 Task: Add the workbook title to the page.
Action: Mouse moved to (80, 128)
Screenshot: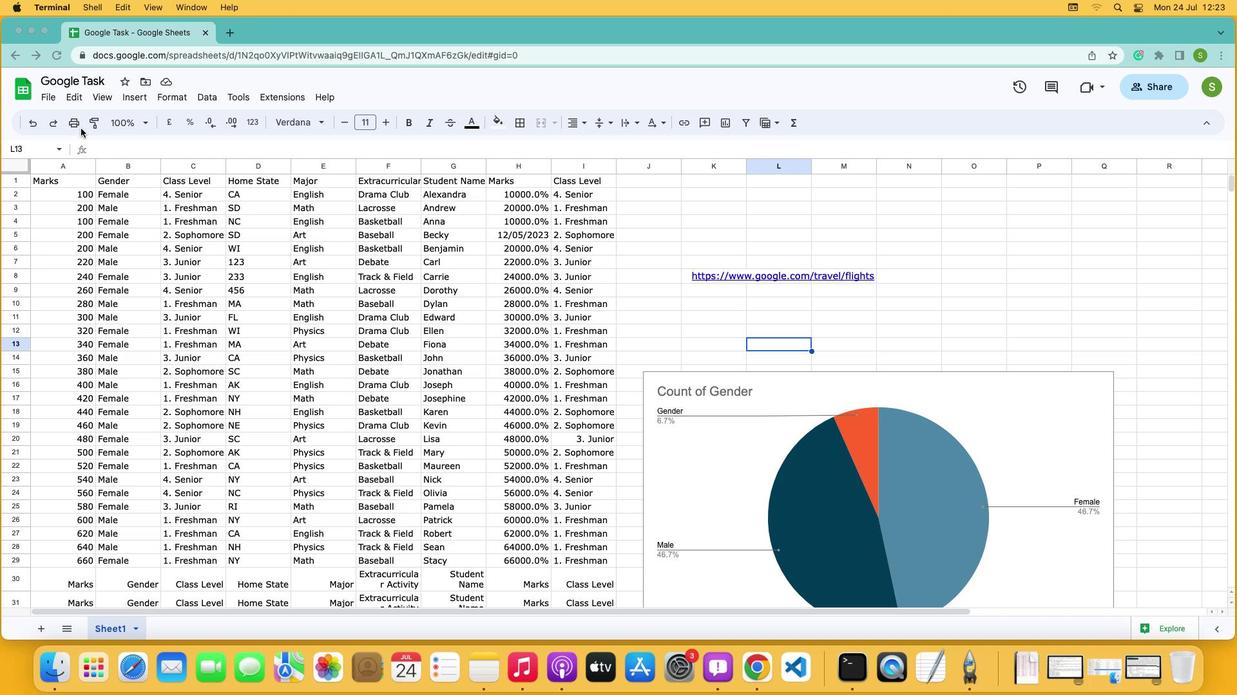
Action: Mouse pressed left at (80, 128)
Screenshot: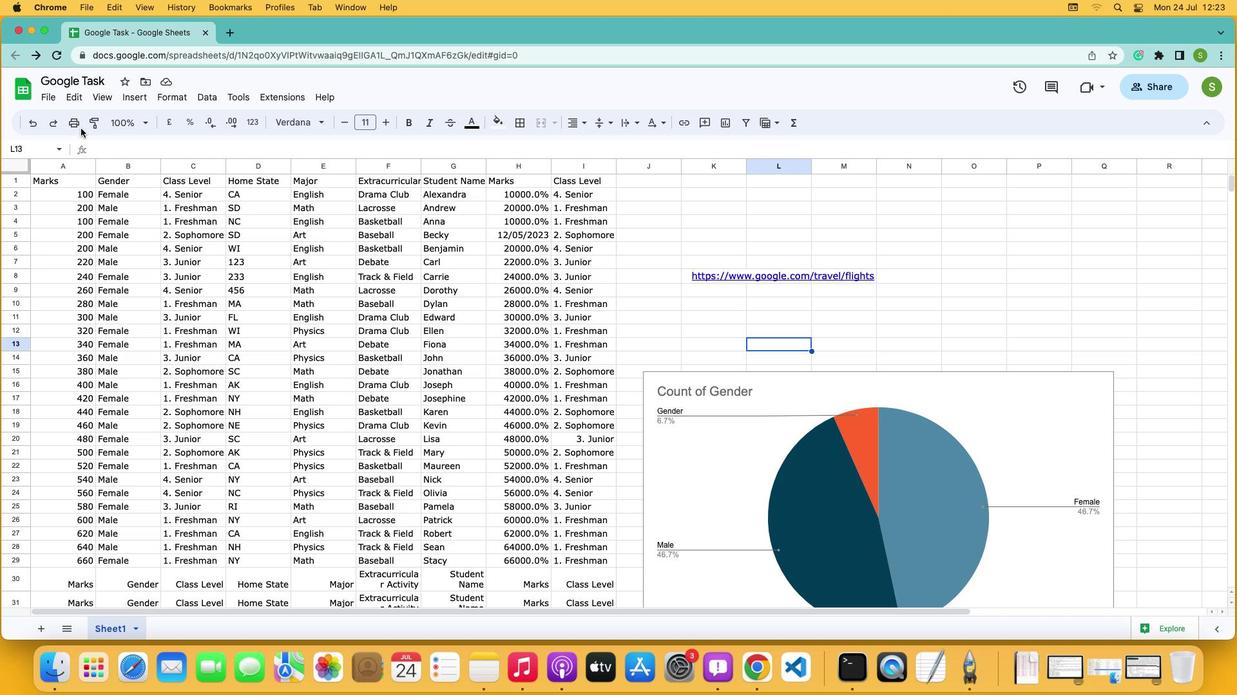 
Action: Mouse moved to (76, 125)
Screenshot: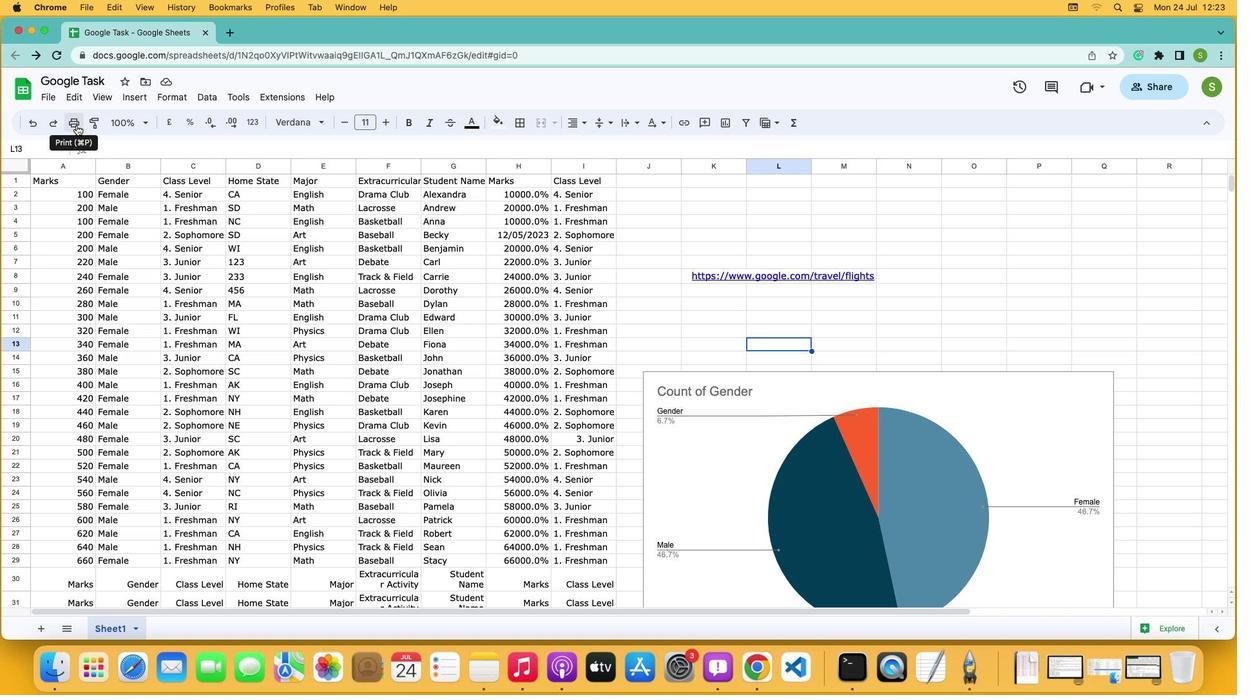 
Action: Mouse pressed left at (76, 125)
Screenshot: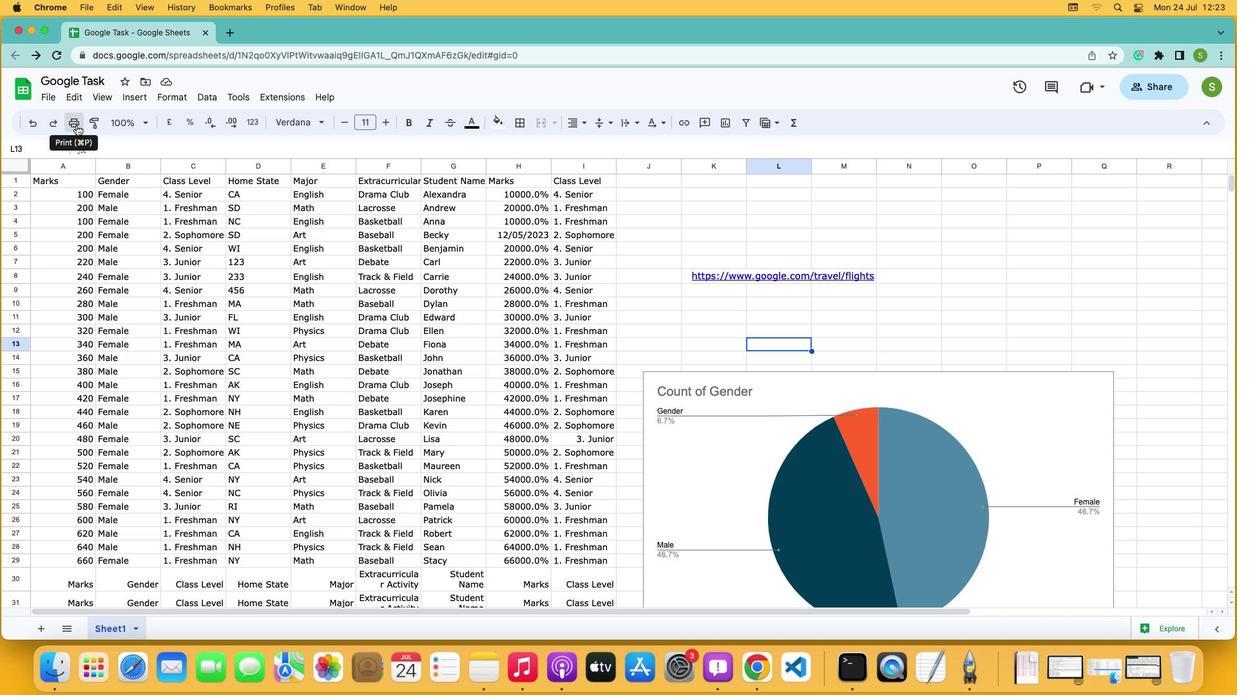 
Action: Mouse moved to (1212, 445)
Screenshot: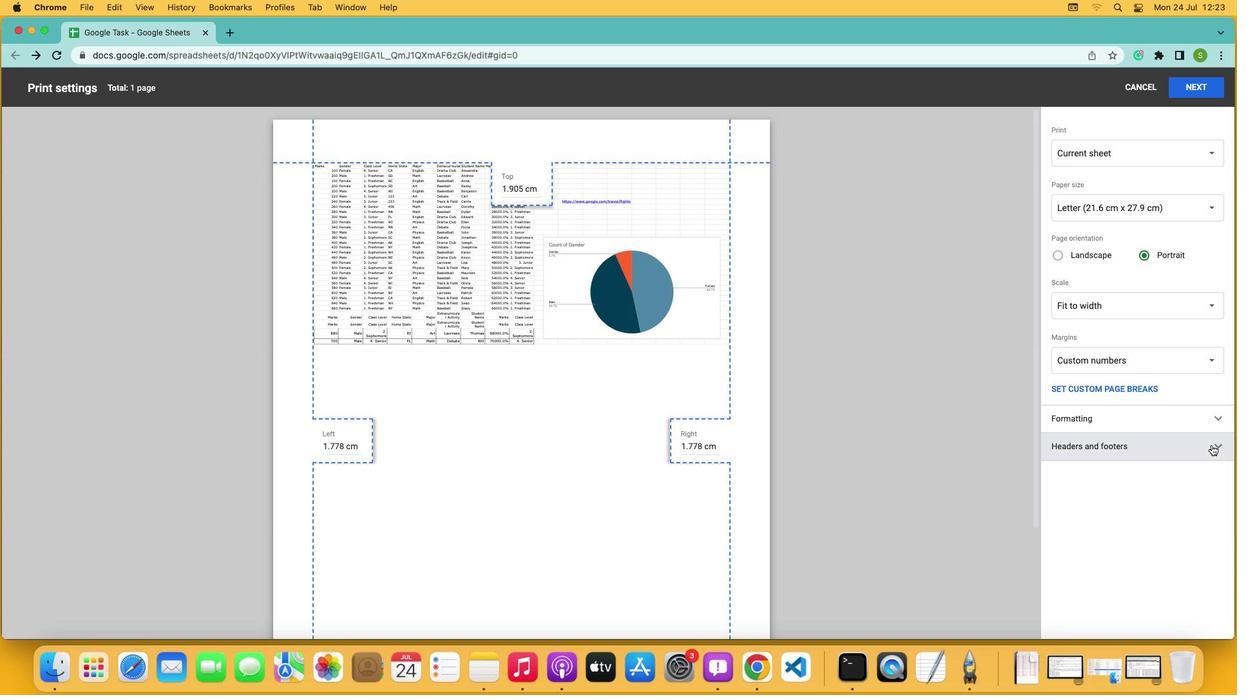 
Action: Mouse pressed left at (1212, 445)
Screenshot: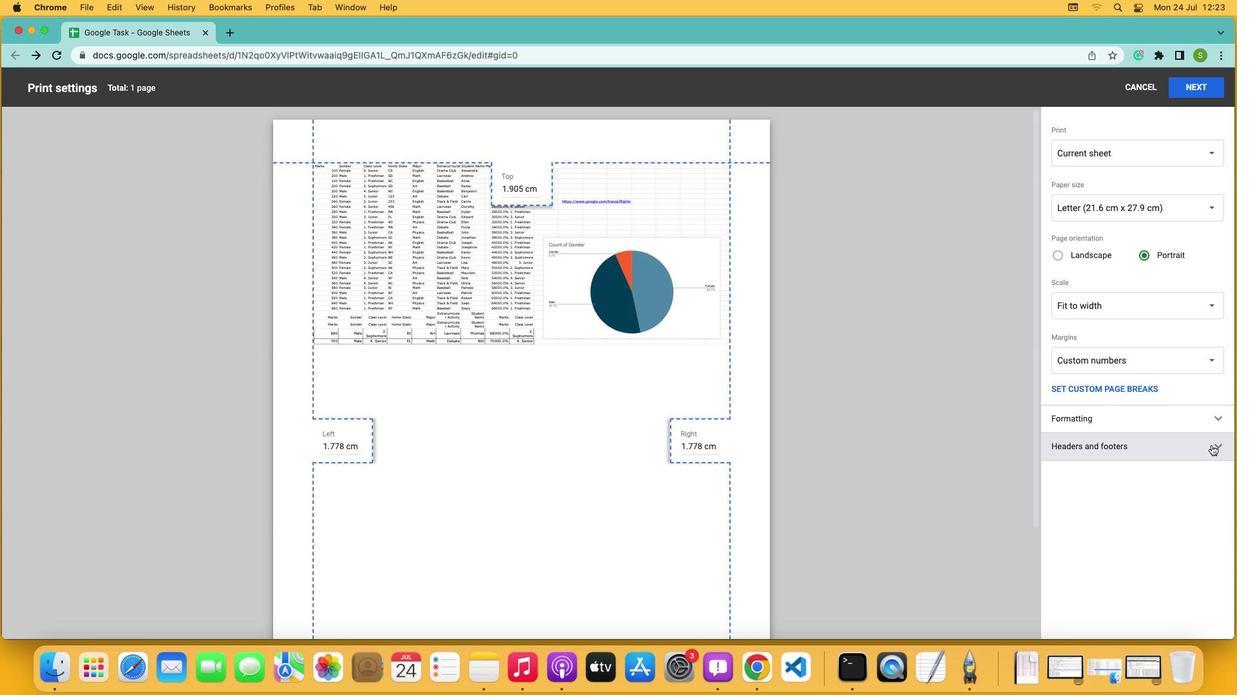 
Action: Mouse moved to (1057, 496)
Screenshot: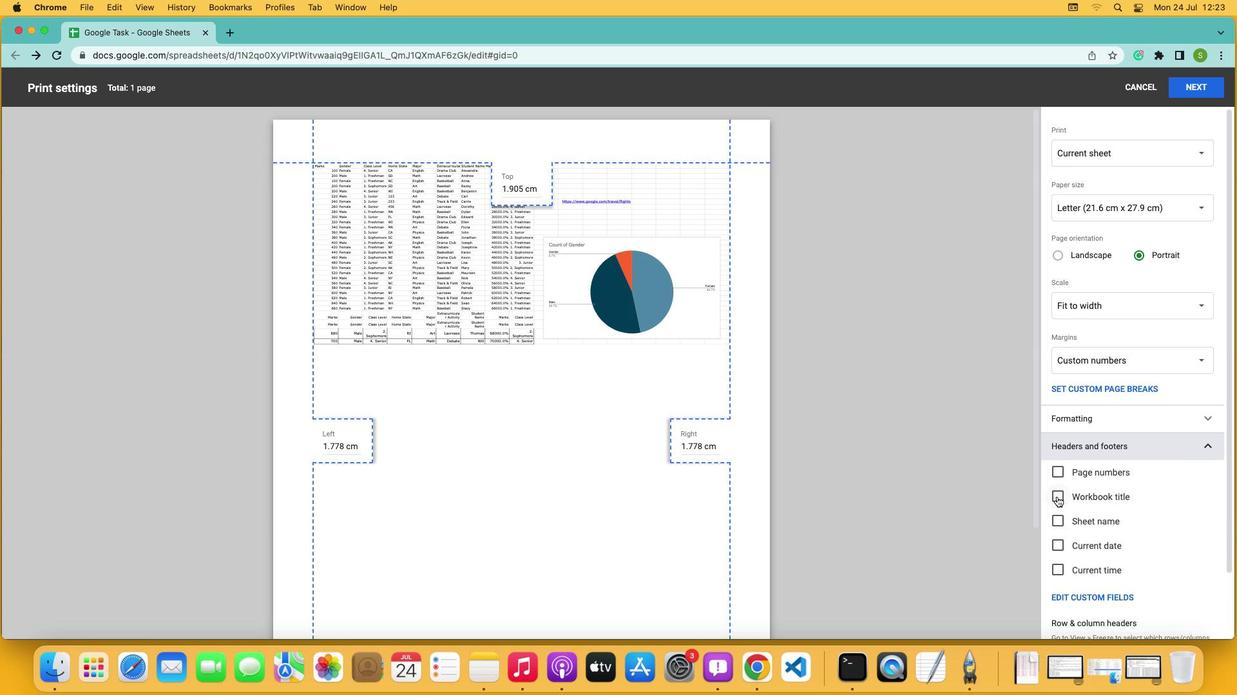 
Action: Mouse pressed left at (1057, 496)
Screenshot: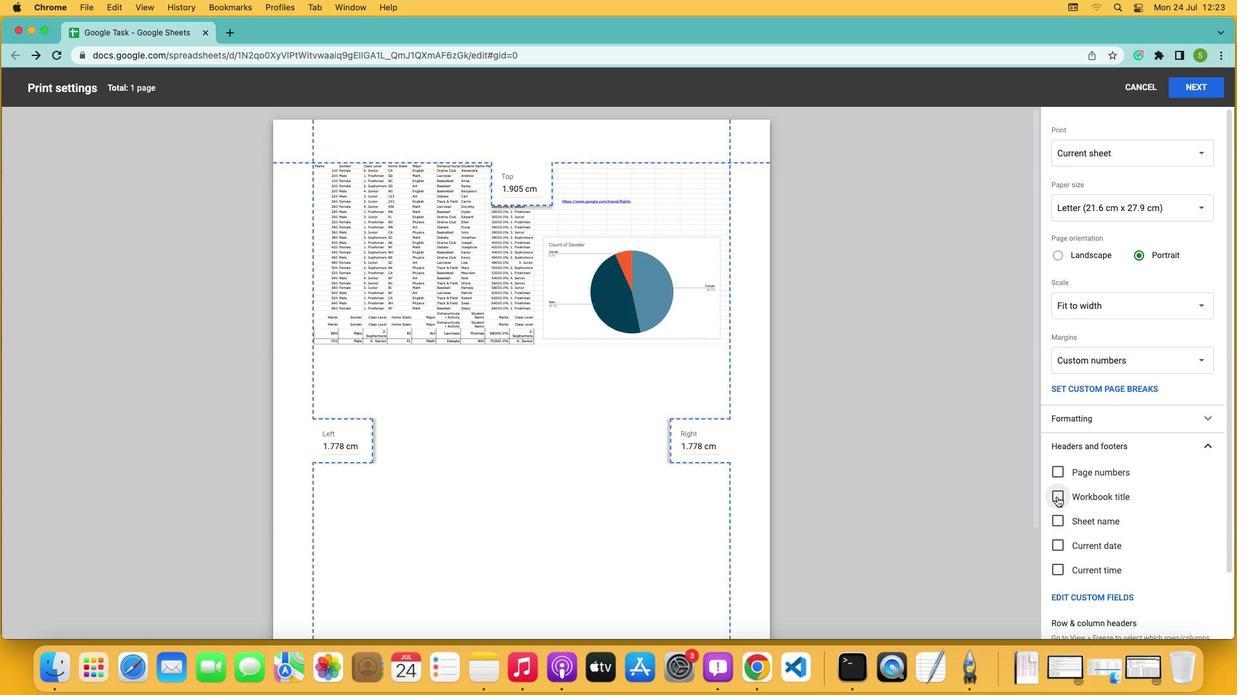
